 Task: Add Link https://ai.google/.
Action: Mouse moved to (582, 370)
Screenshot: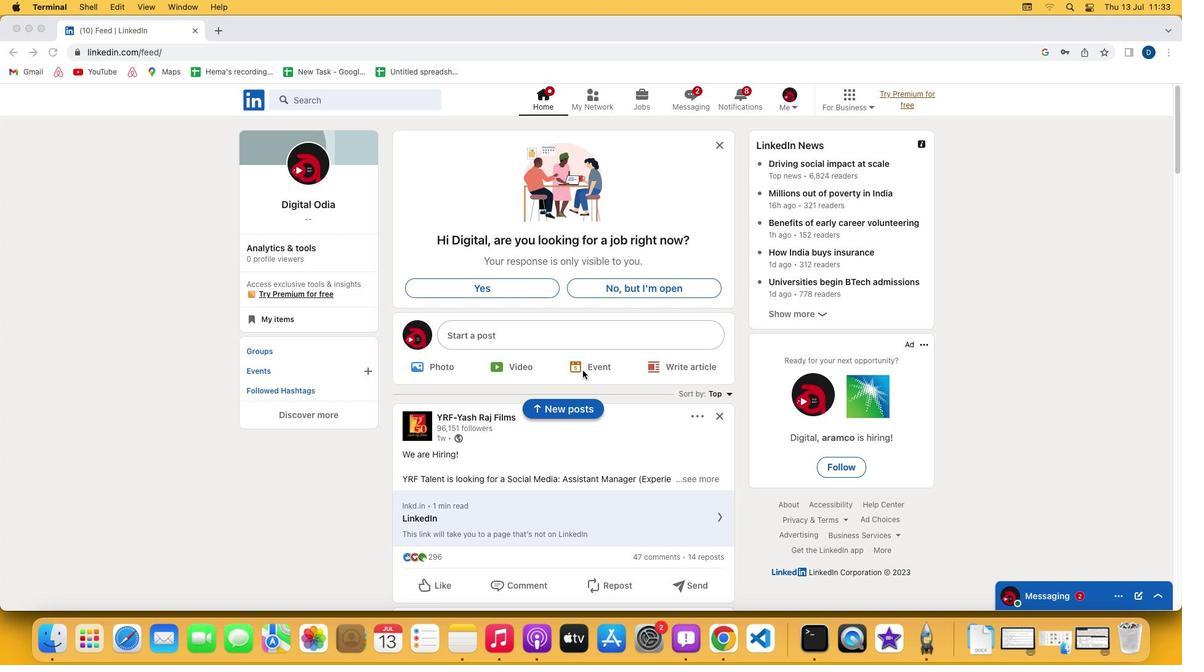 
Action: Mouse pressed left at (582, 370)
Screenshot: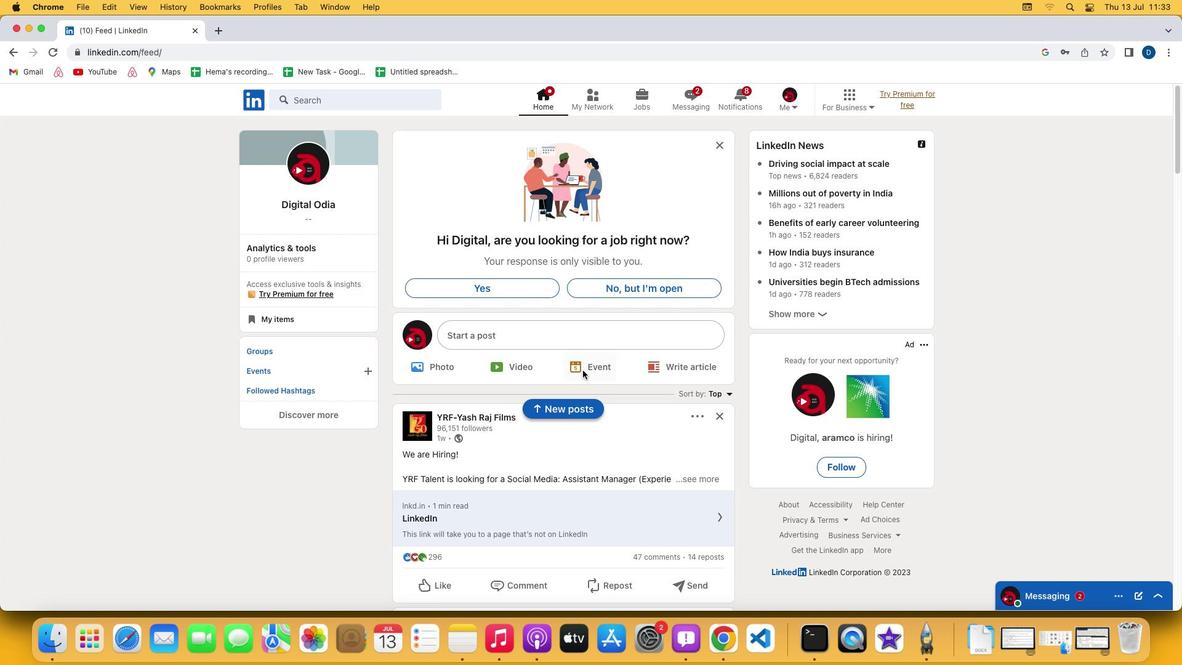 
Action: Mouse pressed left at (582, 370)
Screenshot: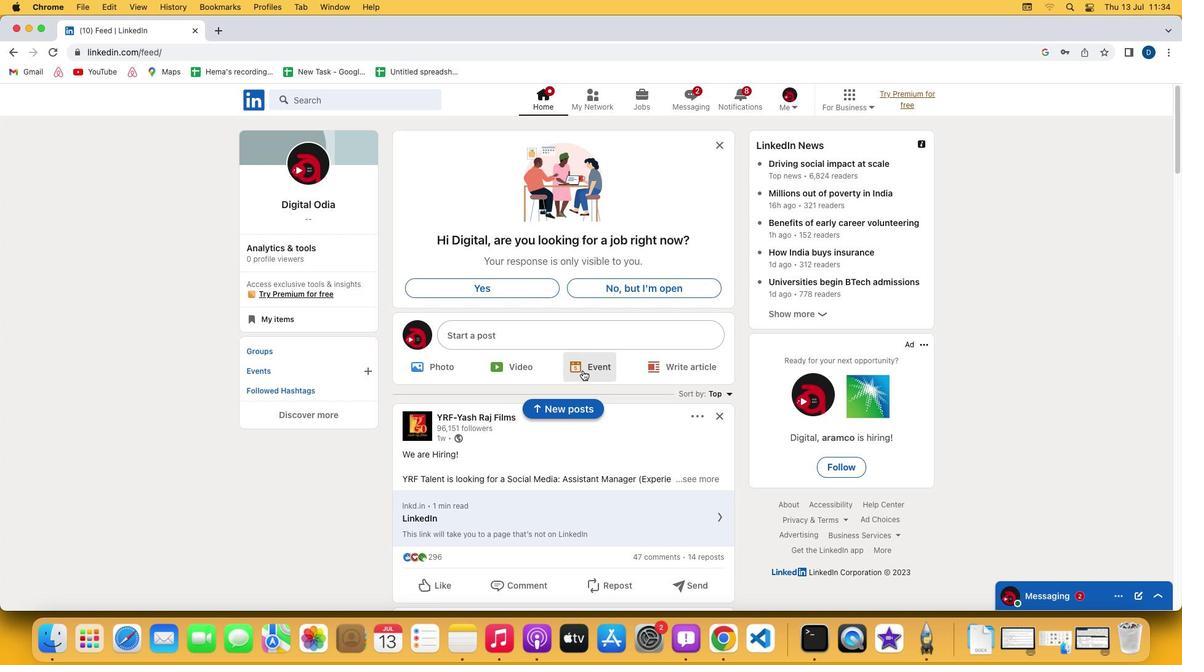 
Action: Mouse moved to (574, 442)
Screenshot: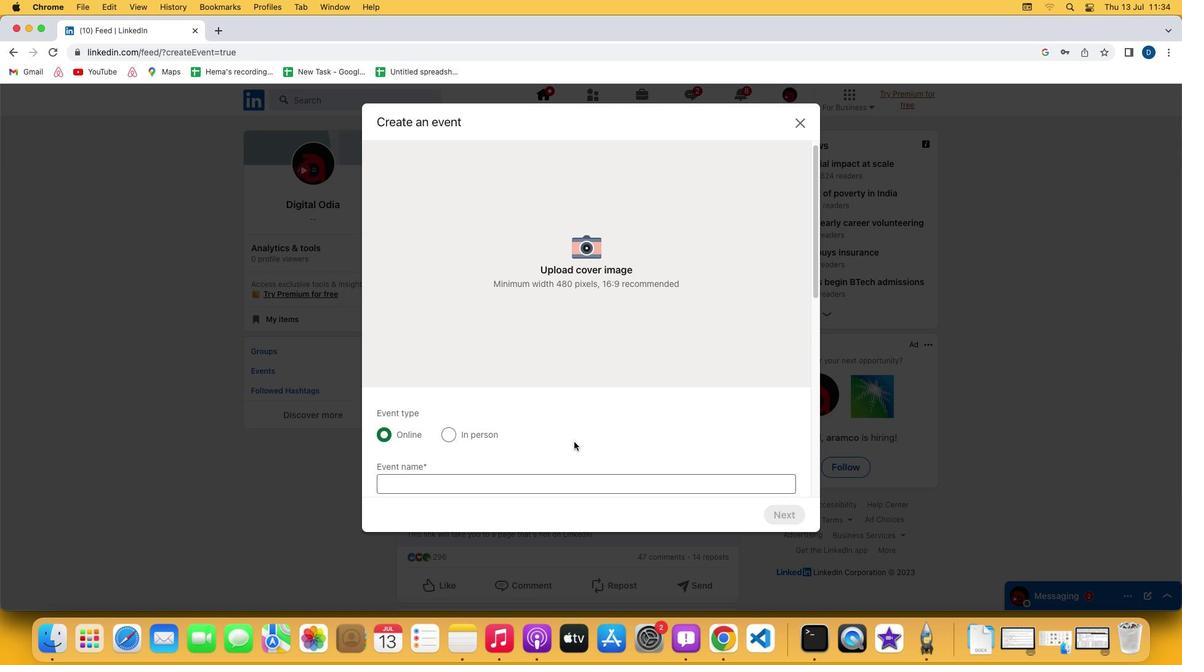 
Action: Mouse scrolled (574, 442) with delta (0, 0)
Screenshot: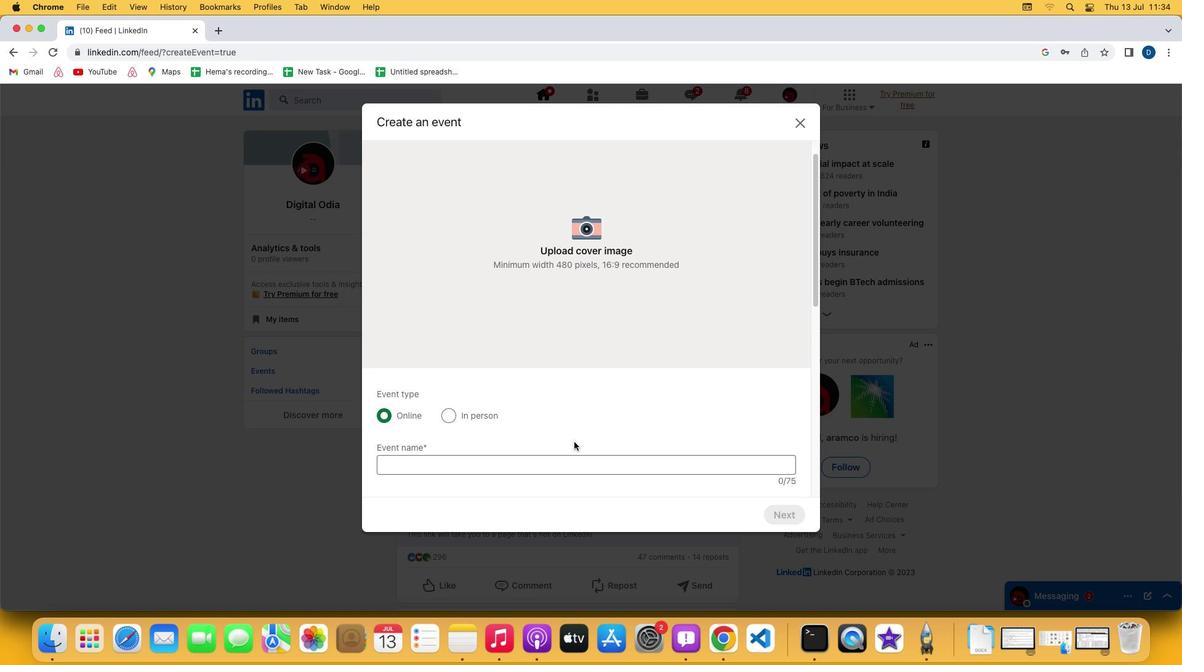 
Action: Mouse scrolled (574, 442) with delta (0, 0)
Screenshot: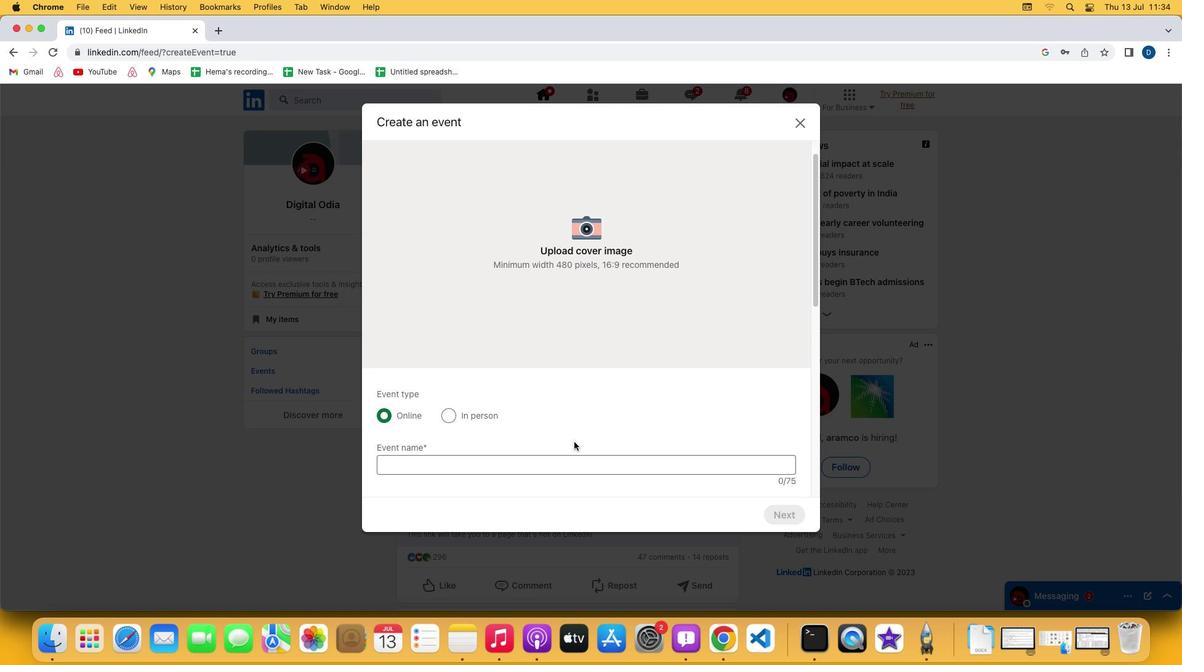 
Action: Mouse scrolled (574, 442) with delta (0, -1)
Screenshot: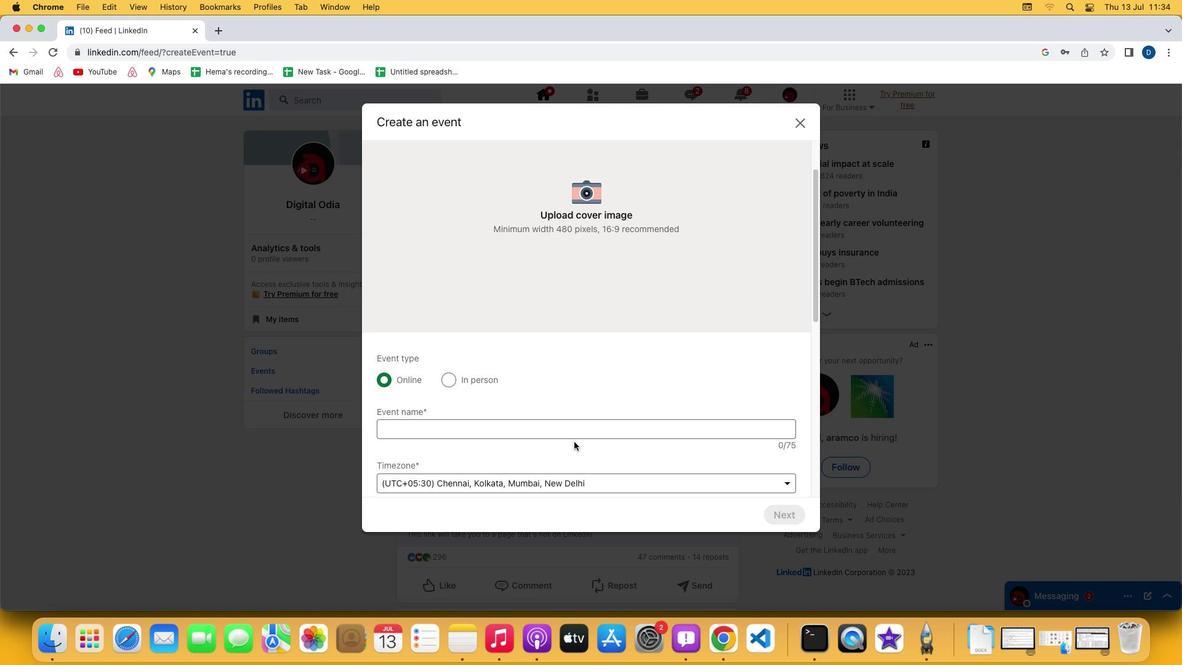 
Action: Mouse scrolled (574, 442) with delta (0, -2)
Screenshot: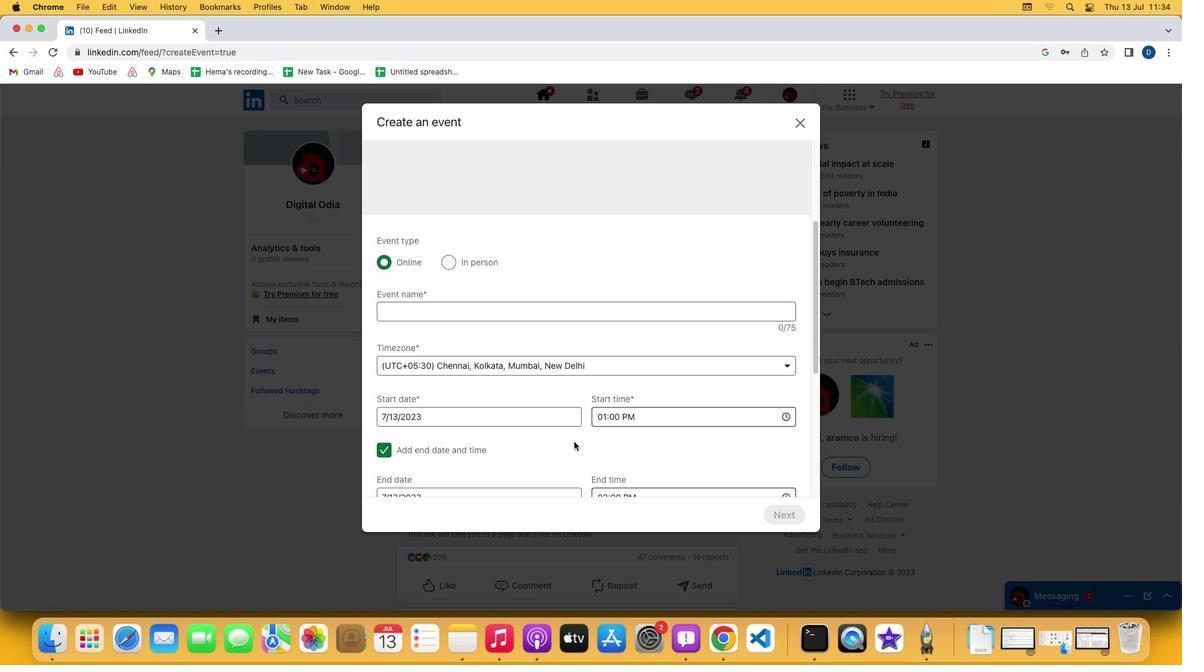 
Action: Mouse scrolled (574, 442) with delta (0, 0)
Screenshot: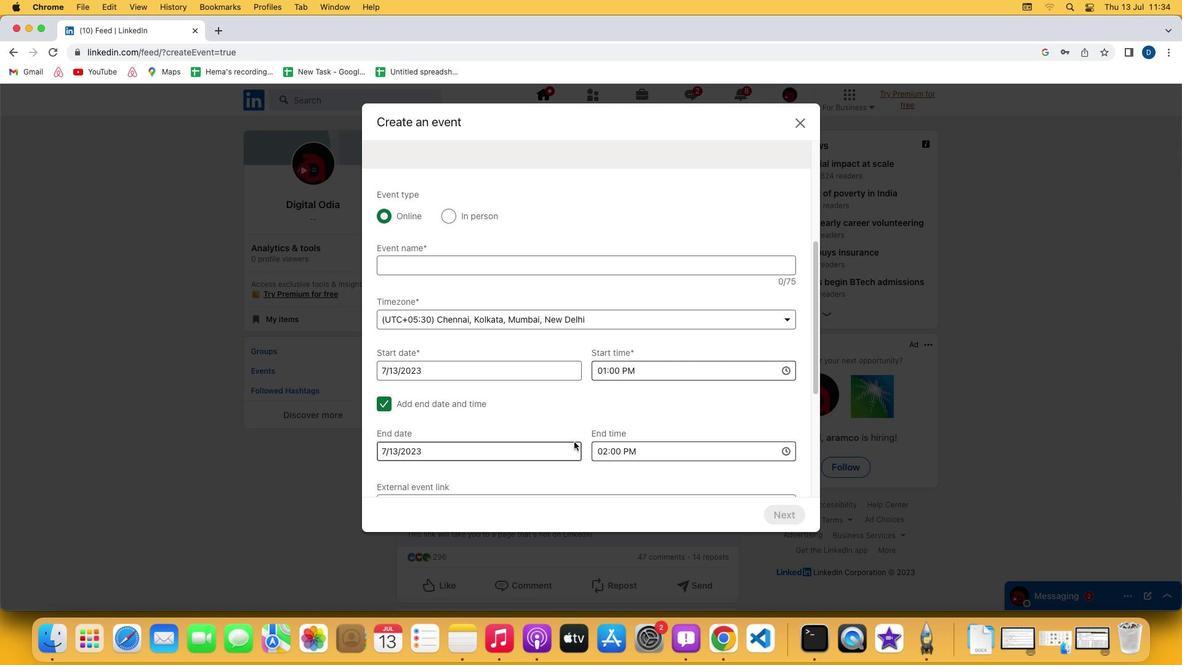 
Action: Mouse scrolled (574, 442) with delta (0, 0)
Screenshot: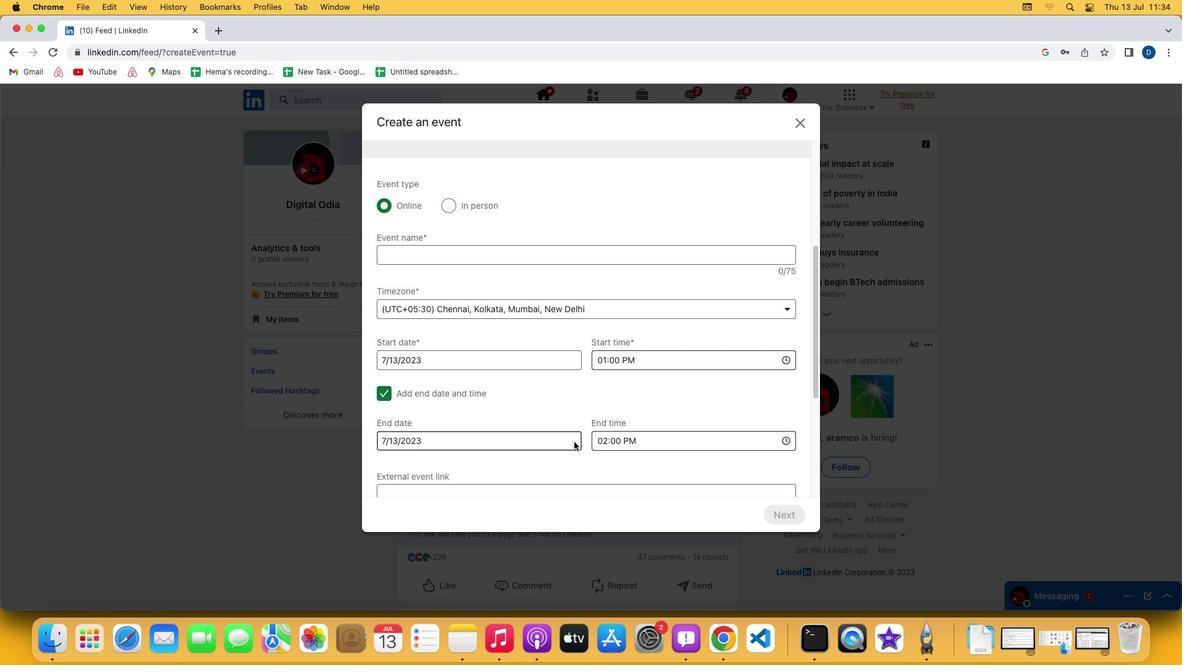 
Action: Mouse scrolled (574, 442) with delta (0, -1)
Screenshot: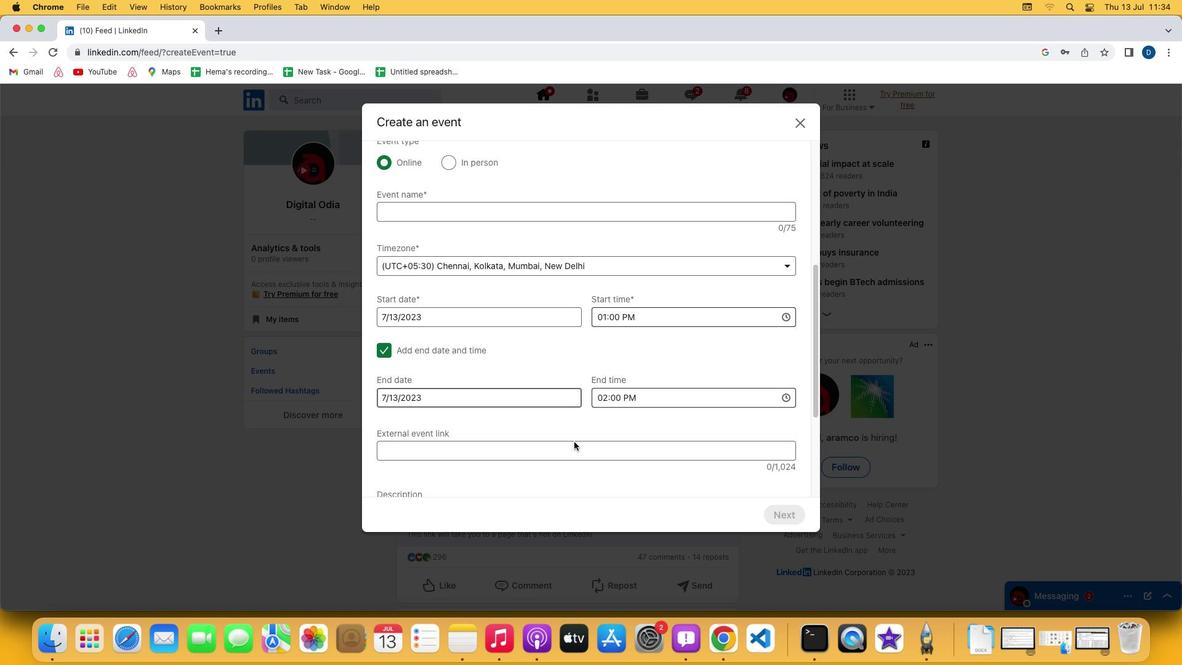 
Action: Mouse moved to (494, 422)
Screenshot: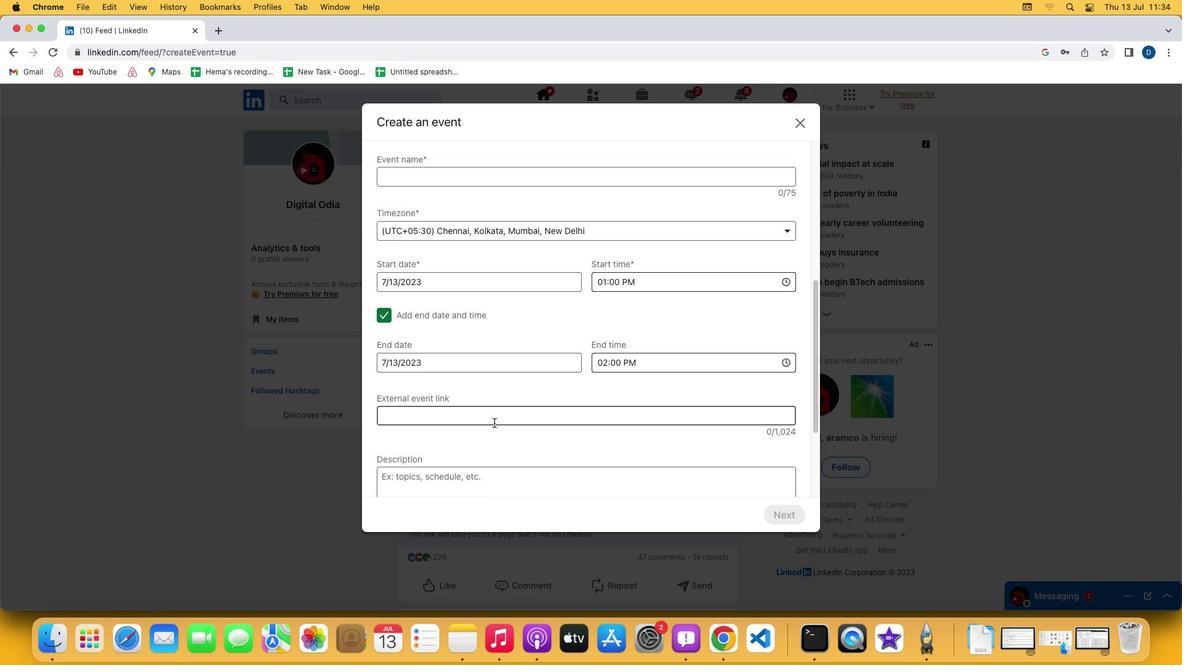 
Action: Mouse pressed left at (494, 422)
Screenshot: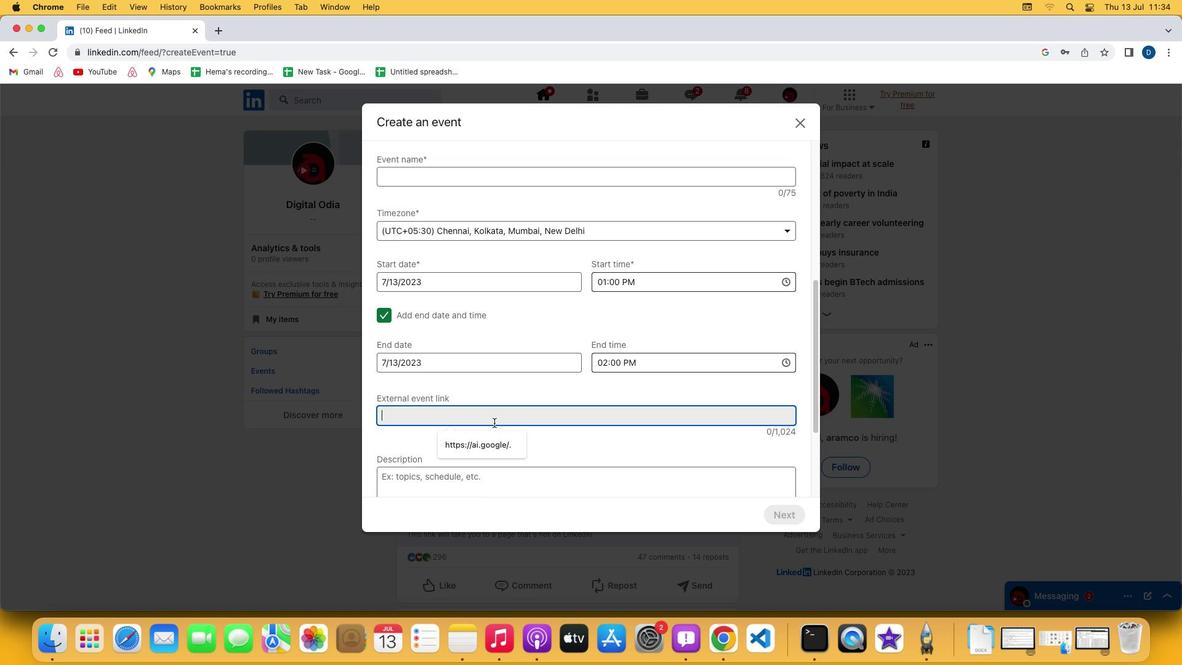 
Action: Key pressed Key.cmd'v'
Screenshot: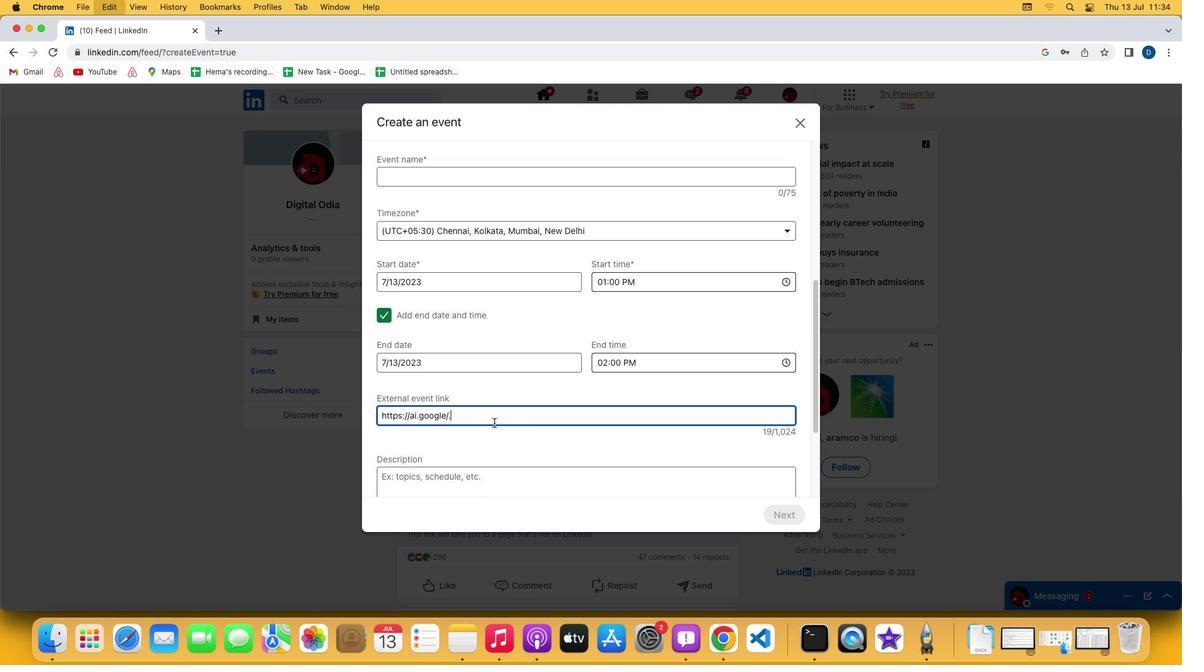 
